 Task: Calculate the distance and duration for a bicycle commute from Seattle and Colorado.
Action: Mouse moved to (307, 79)
Screenshot: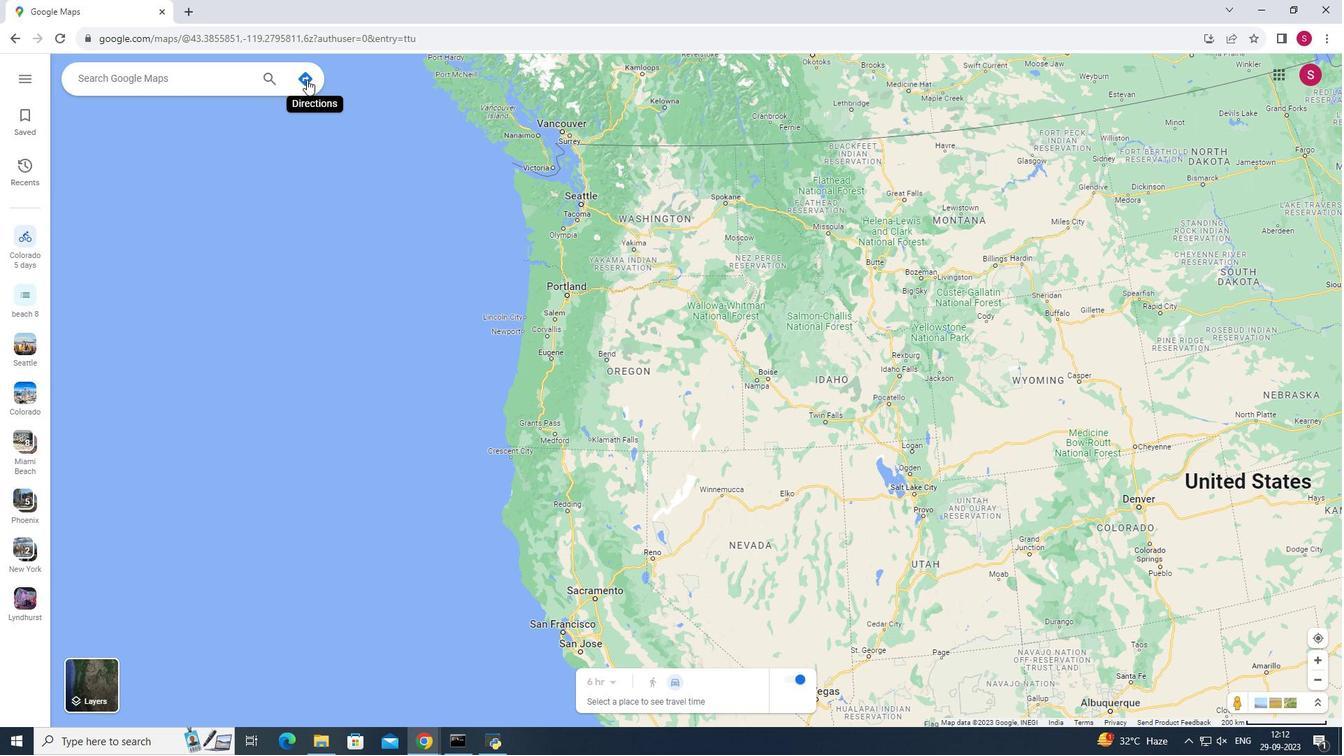 
Action: Mouse pressed left at (307, 79)
Screenshot: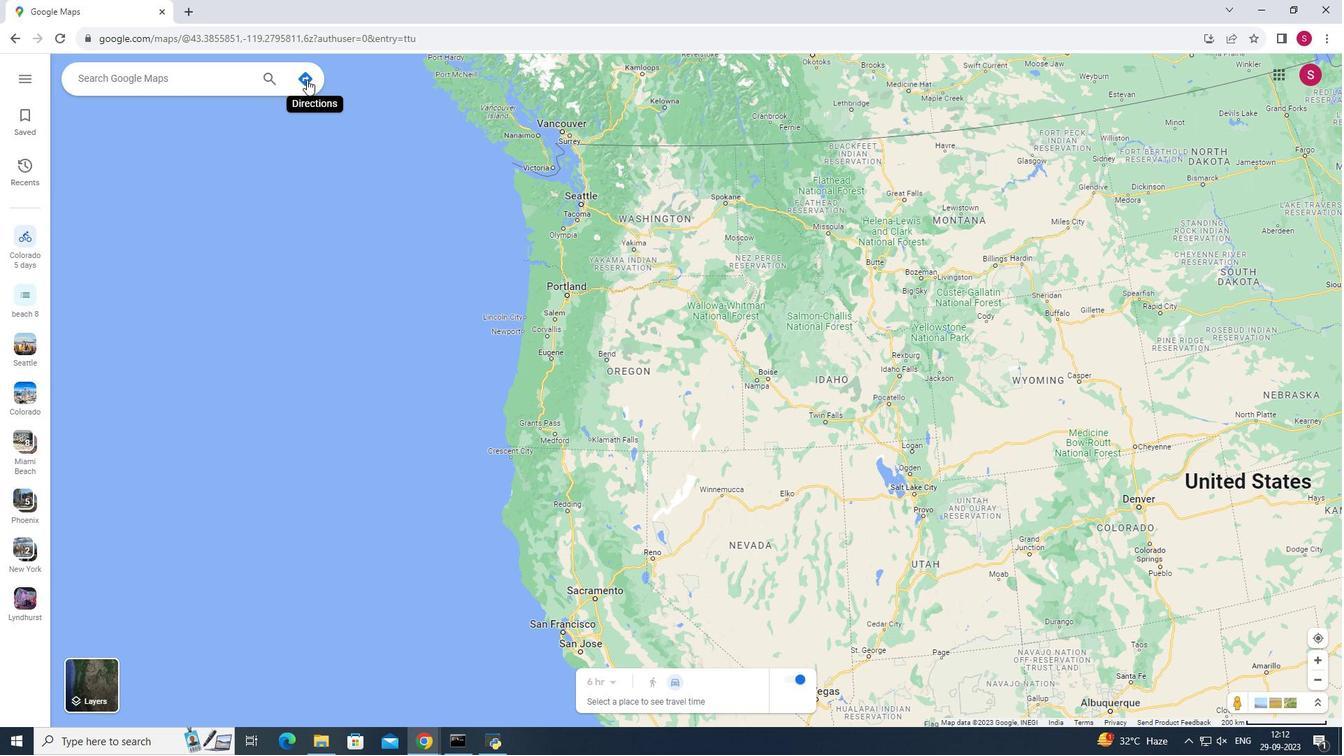 
Action: Mouse moved to (197, 116)
Screenshot: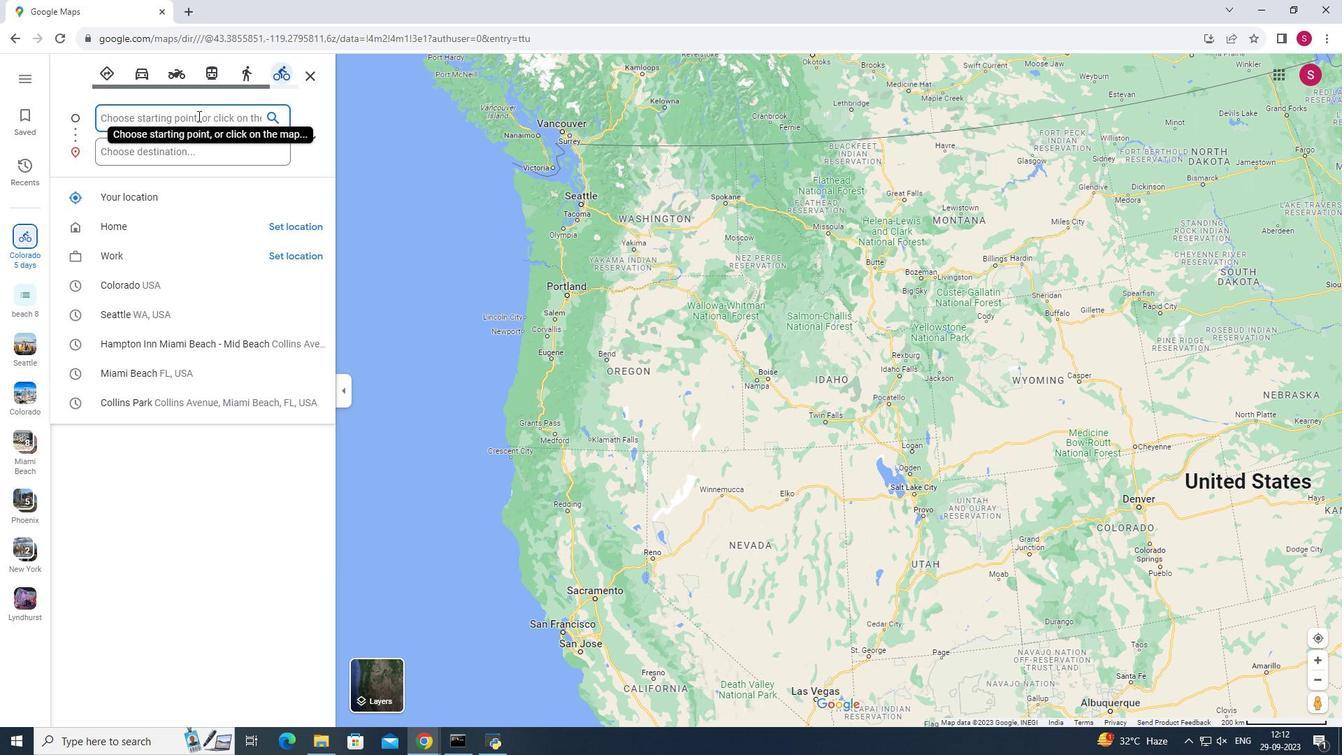 
Action: Mouse pressed left at (197, 116)
Screenshot: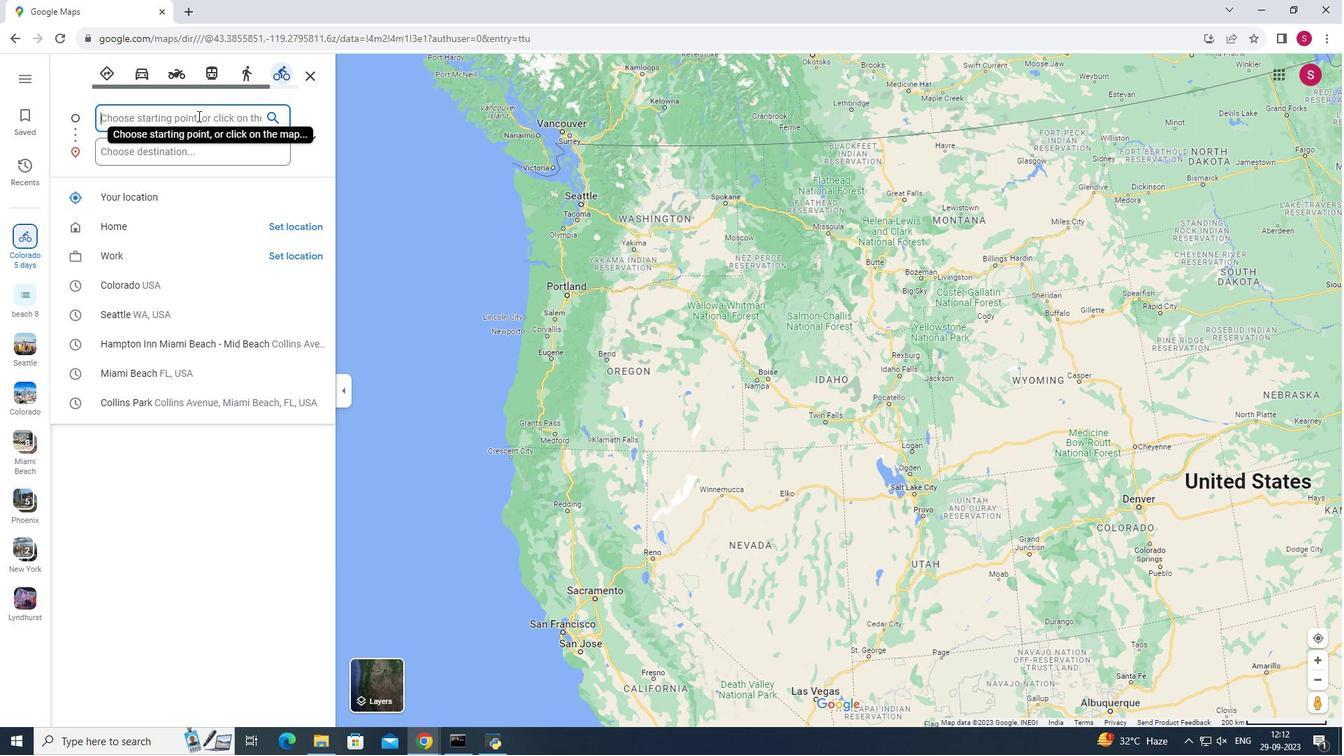 
Action: Key pressed <Key.shift><Key.shift><Key.shift><Key.shift><Key.shift><Key.shift><Key.shift><Key.shift><Key.shift><Key.shift><Key.shift><Key.shift><Key.shift><Key.shift><Key.shift><Key.shift>Sea
Screenshot: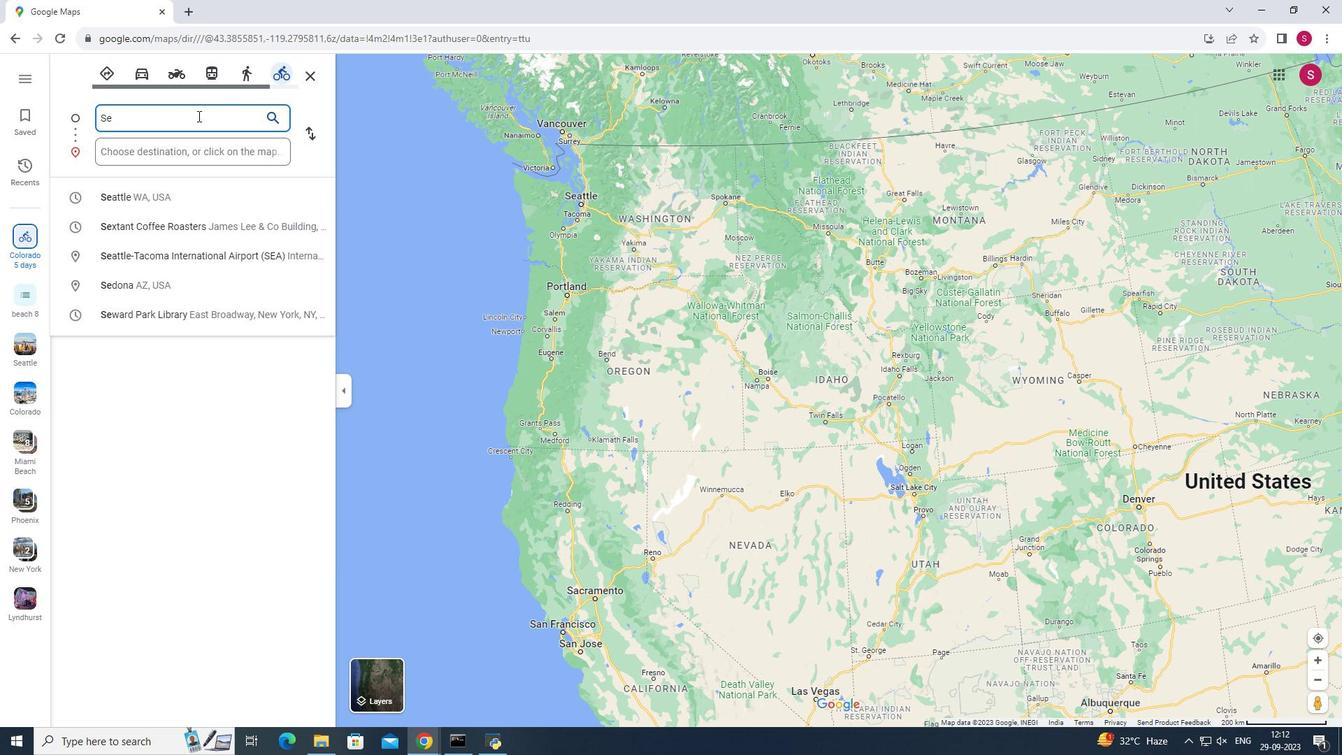 
Action: Mouse moved to (179, 197)
Screenshot: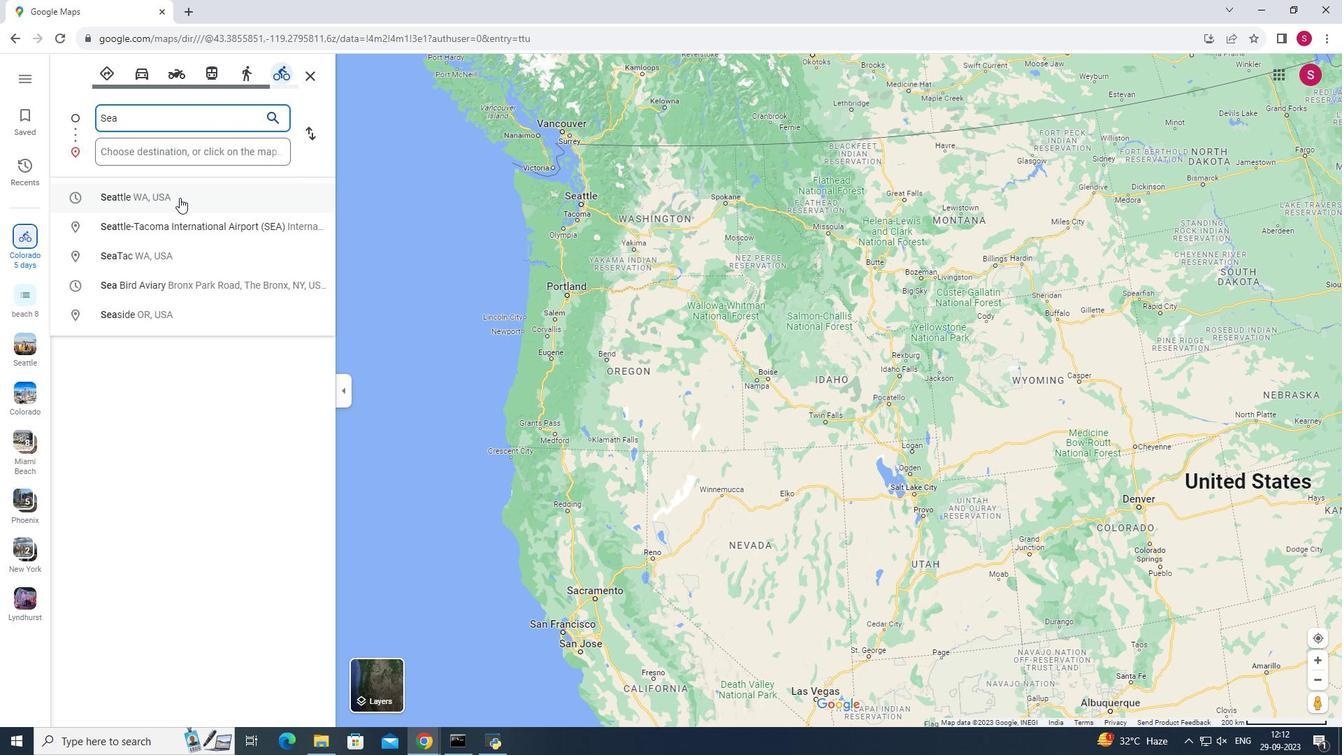 
Action: Mouse pressed left at (179, 197)
Screenshot: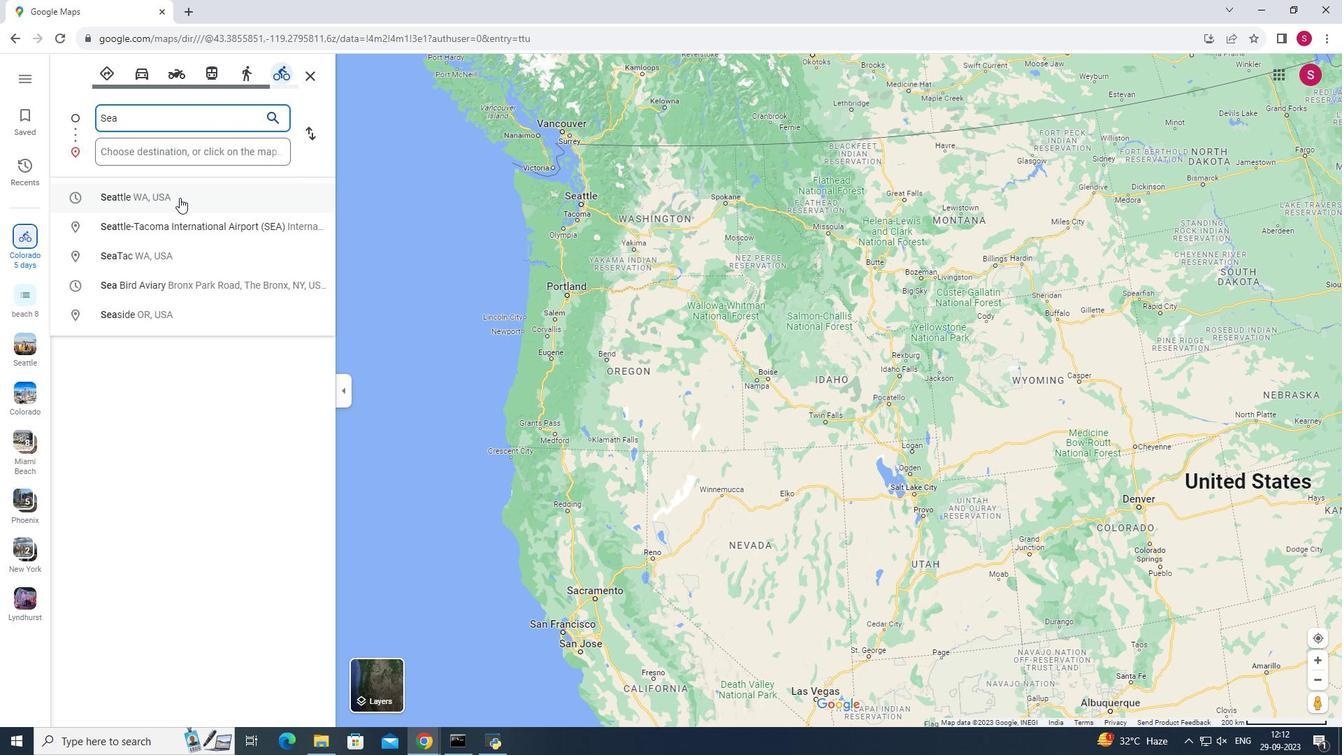 
Action: Mouse moved to (207, 153)
Screenshot: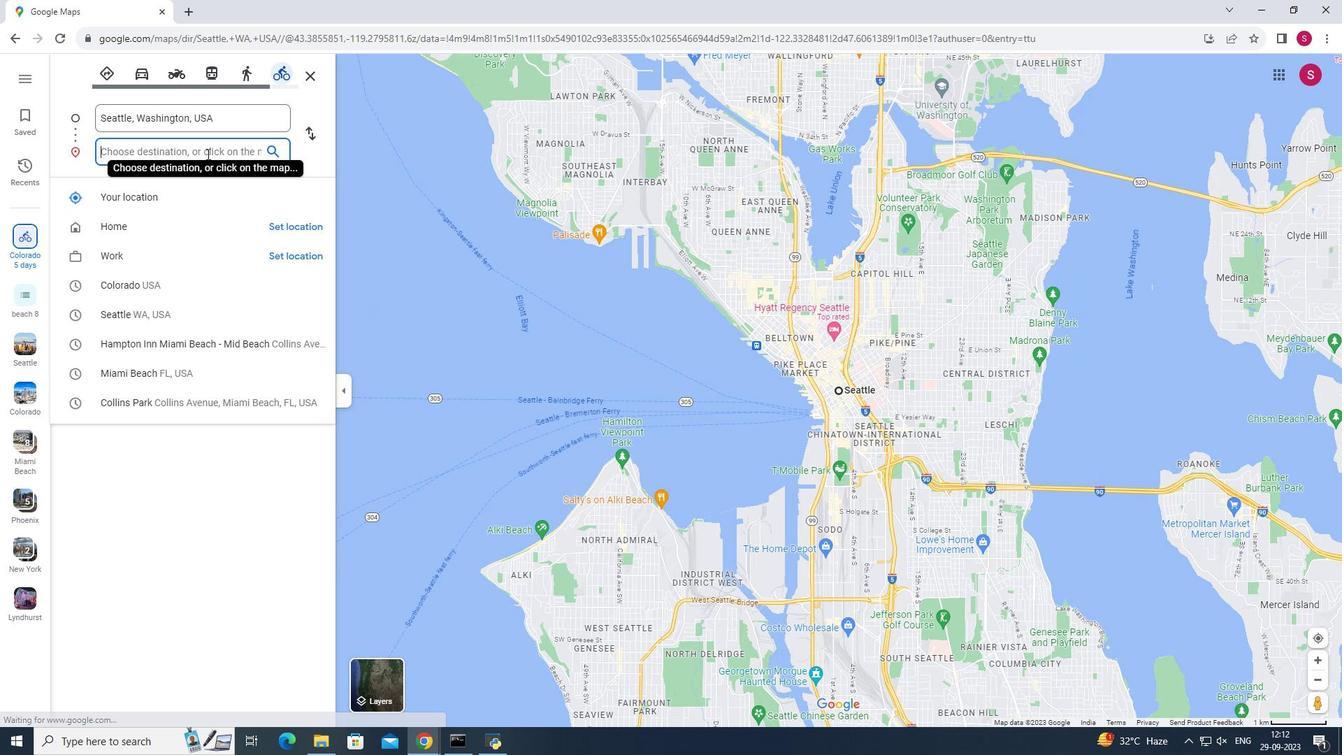 
Action: Mouse pressed left at (207, 153)
Screenshot: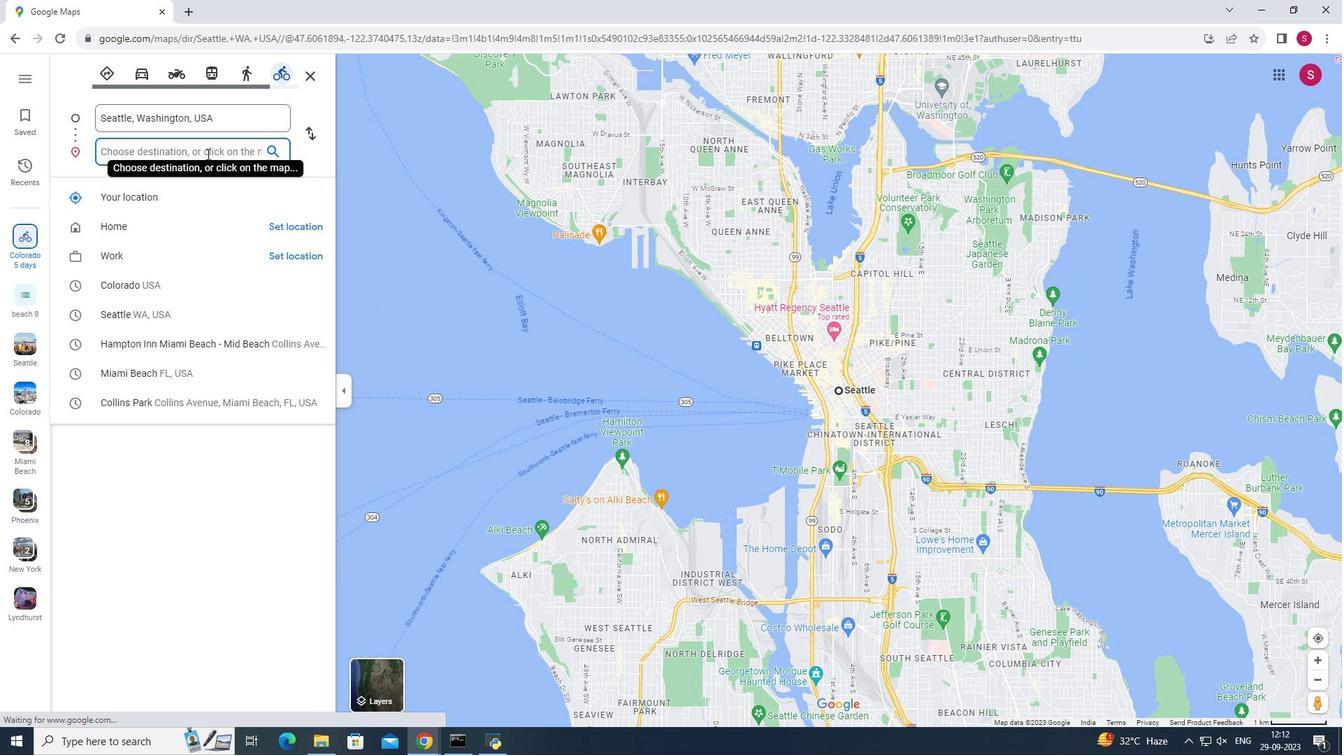 
Action: Key pressed <Key.shift><Key.shift><Key.shift><Key.shift><Key.shift><Key.shift><Key.shift><Key.shift><Key.shift>Colo
Screenshot: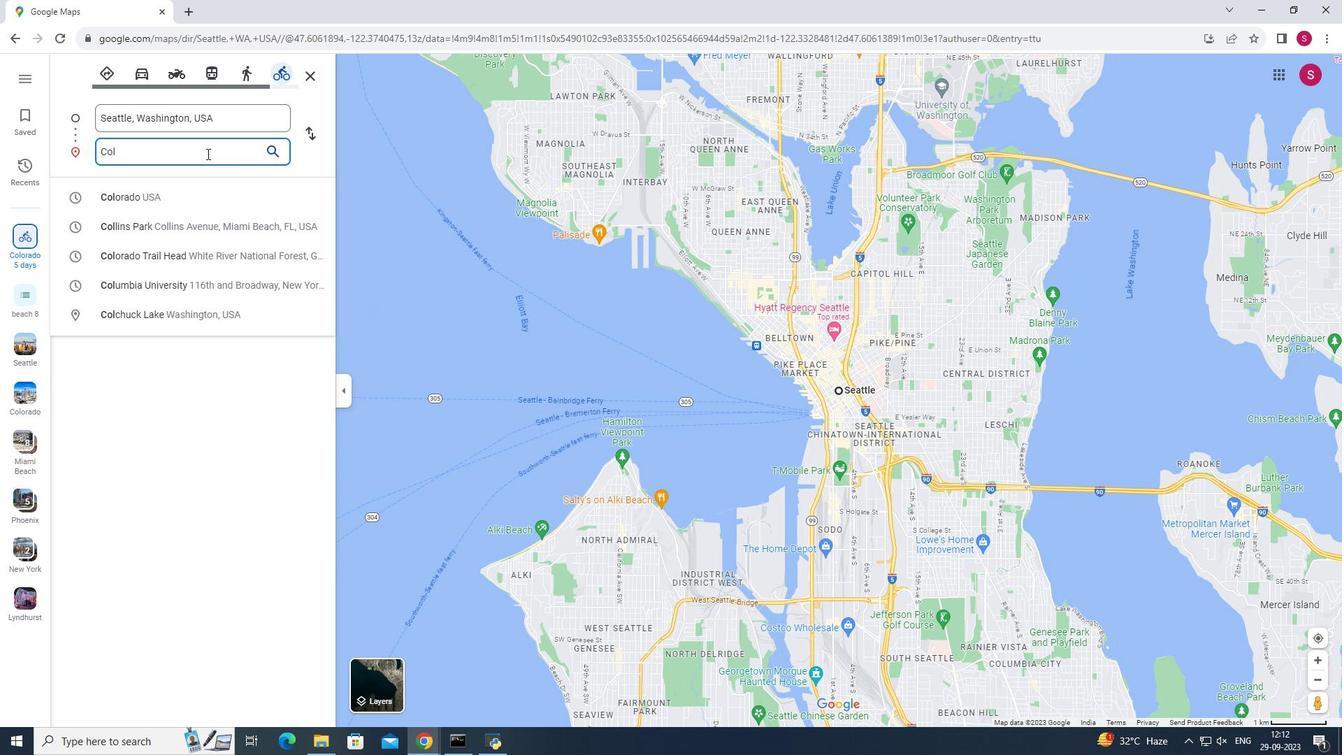 
Action: Mouse moved to (189, 197)
Screenshot: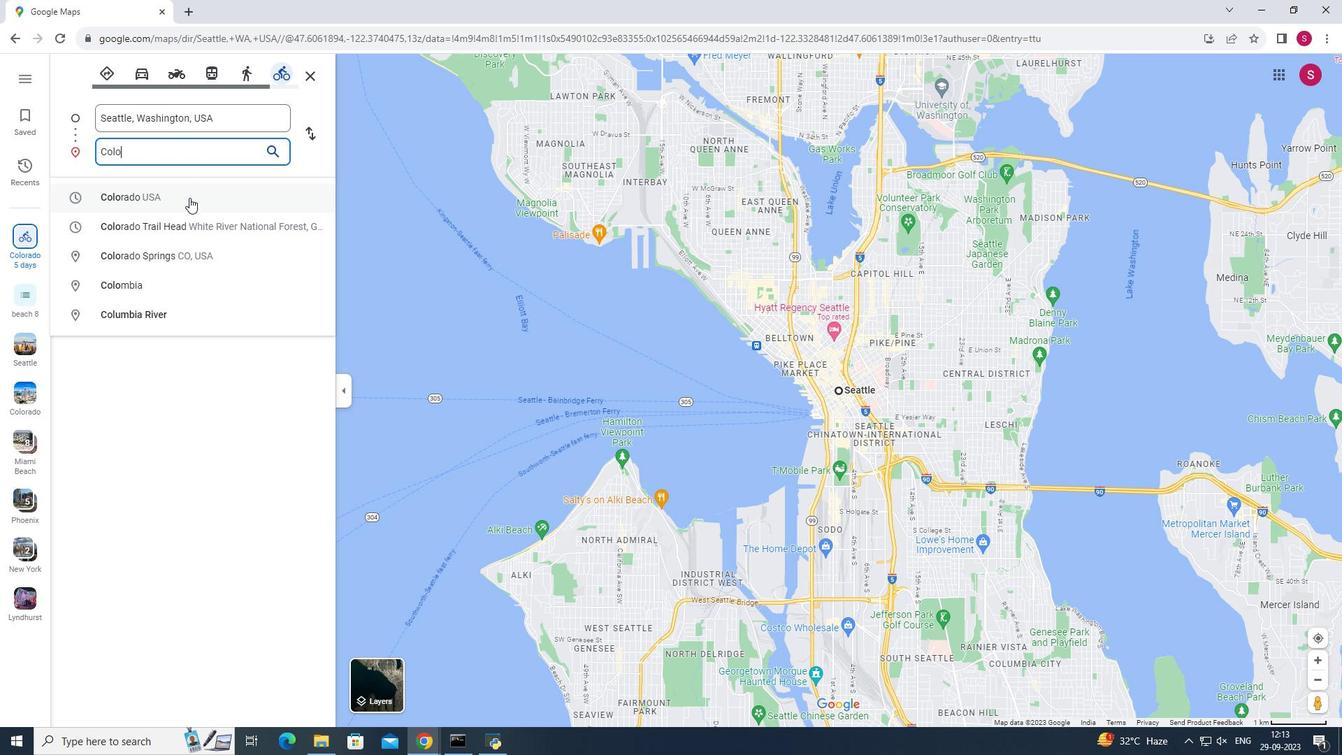 
Action: Mouse pressed left at (189, 197)
Screenshot: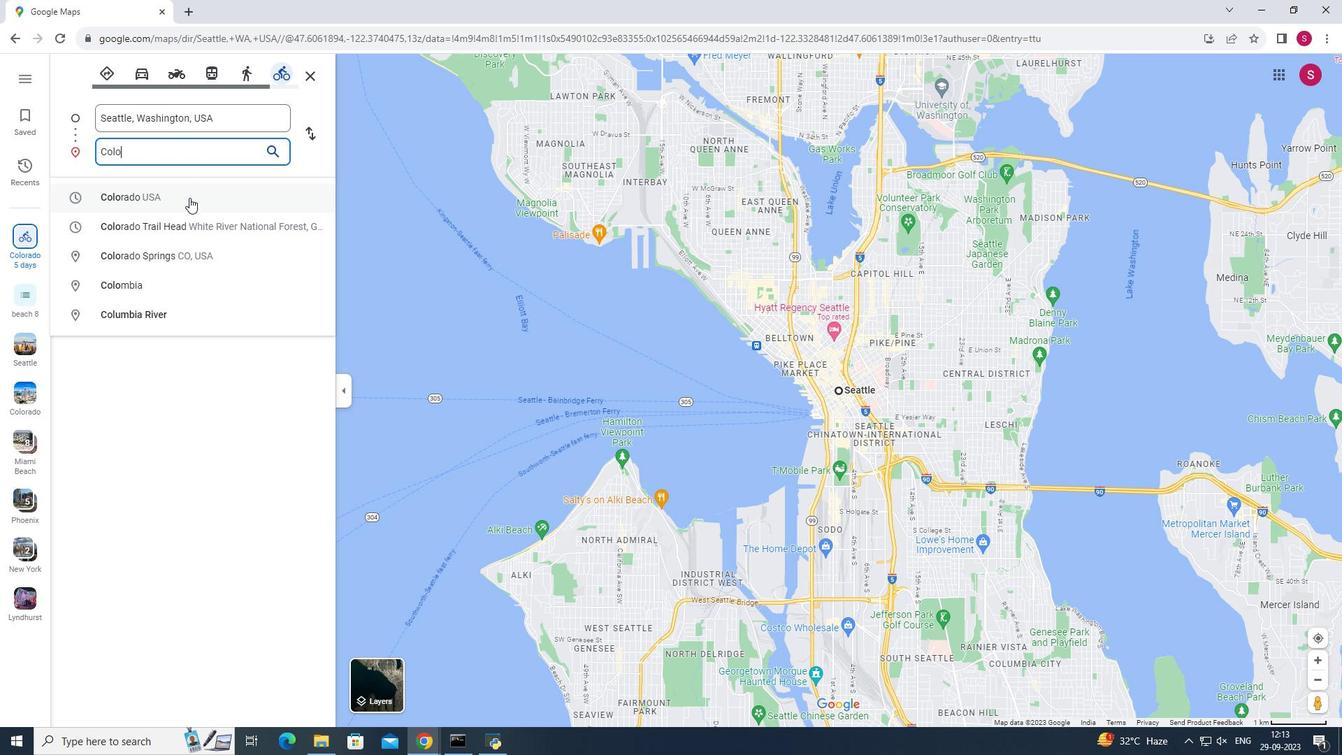 
Action: Mouse moved to (279, 73)
Screenshot: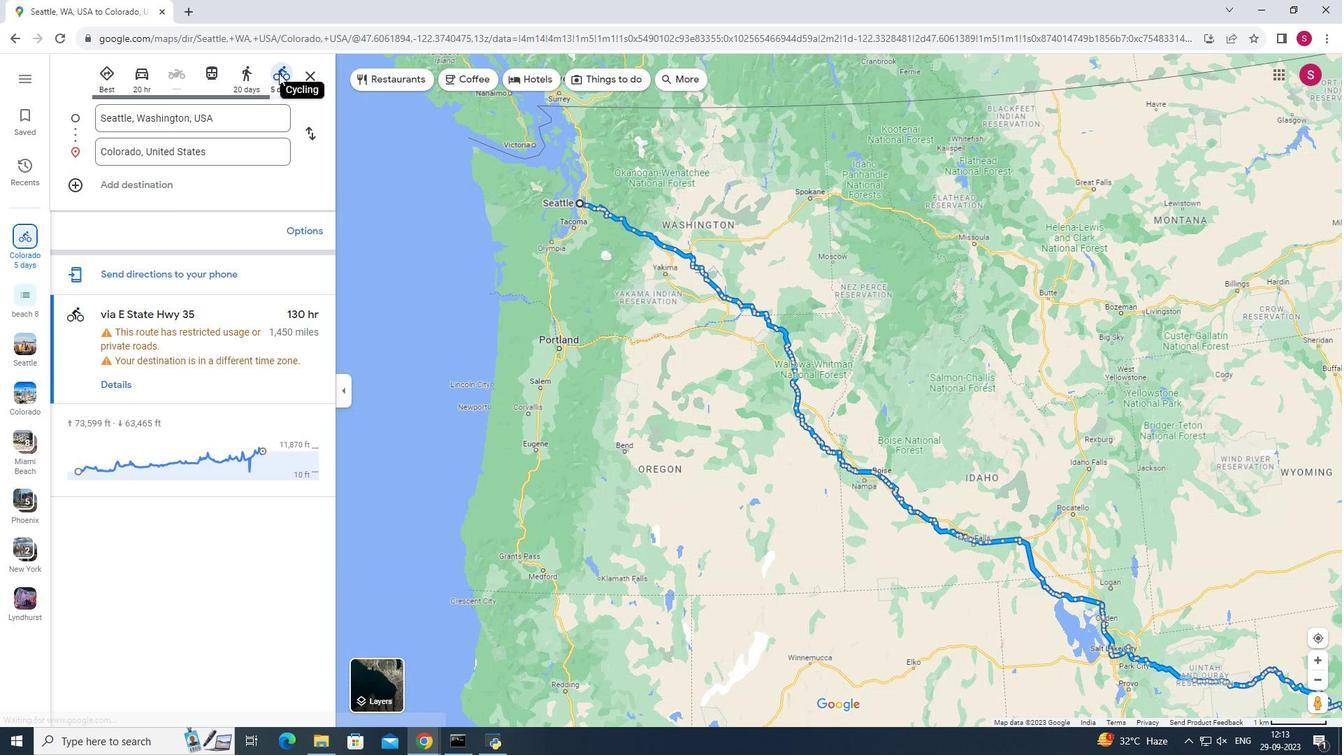 
Action: Mouse pressed left at (279, 73)
Screenshot: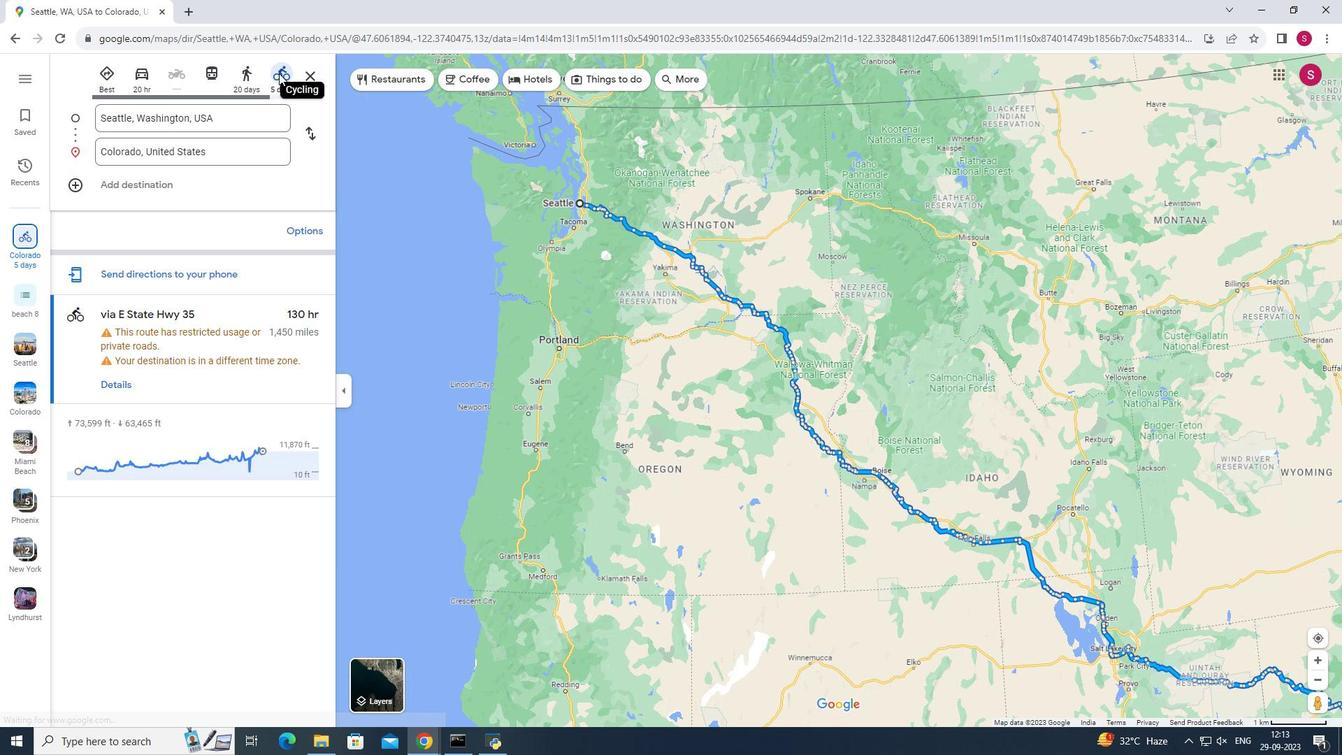 
Action: Mouse moved to (116, 382)
Screenshot: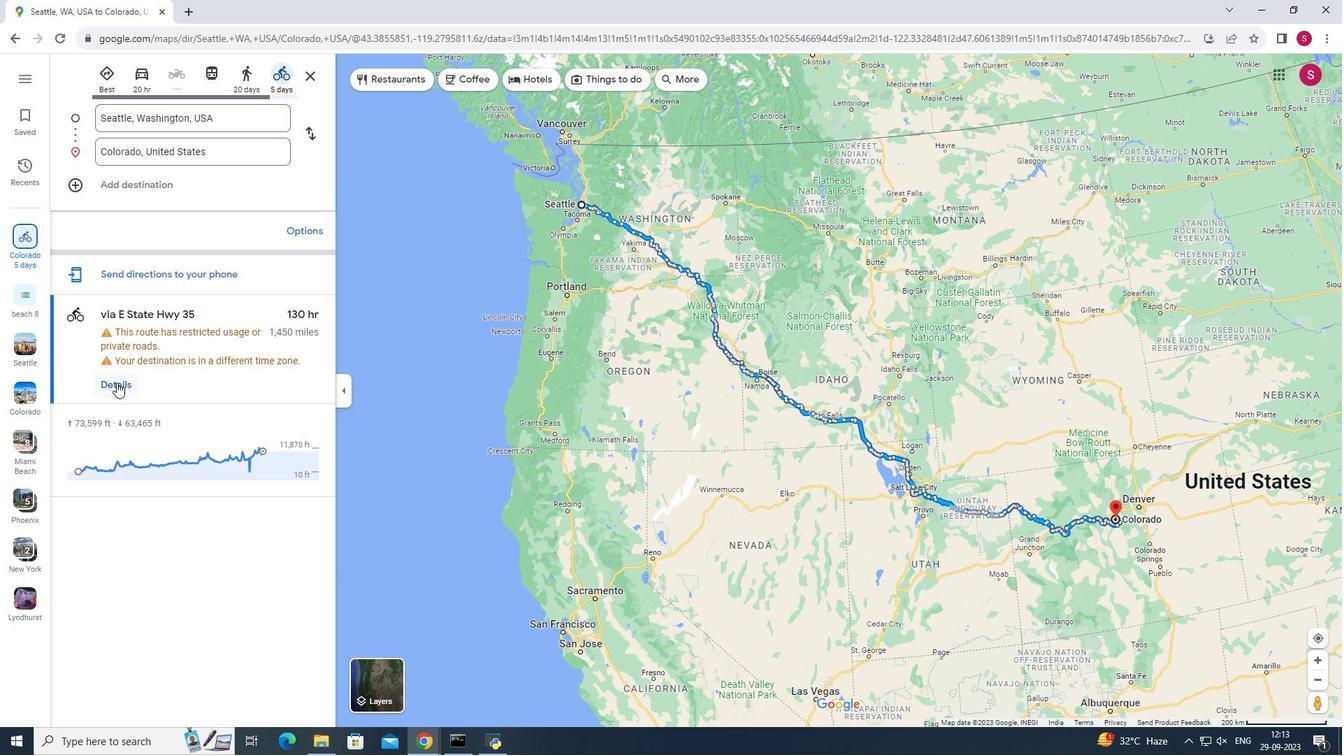 
Action: Mouse pressed left at (116, 382)
Screenshot: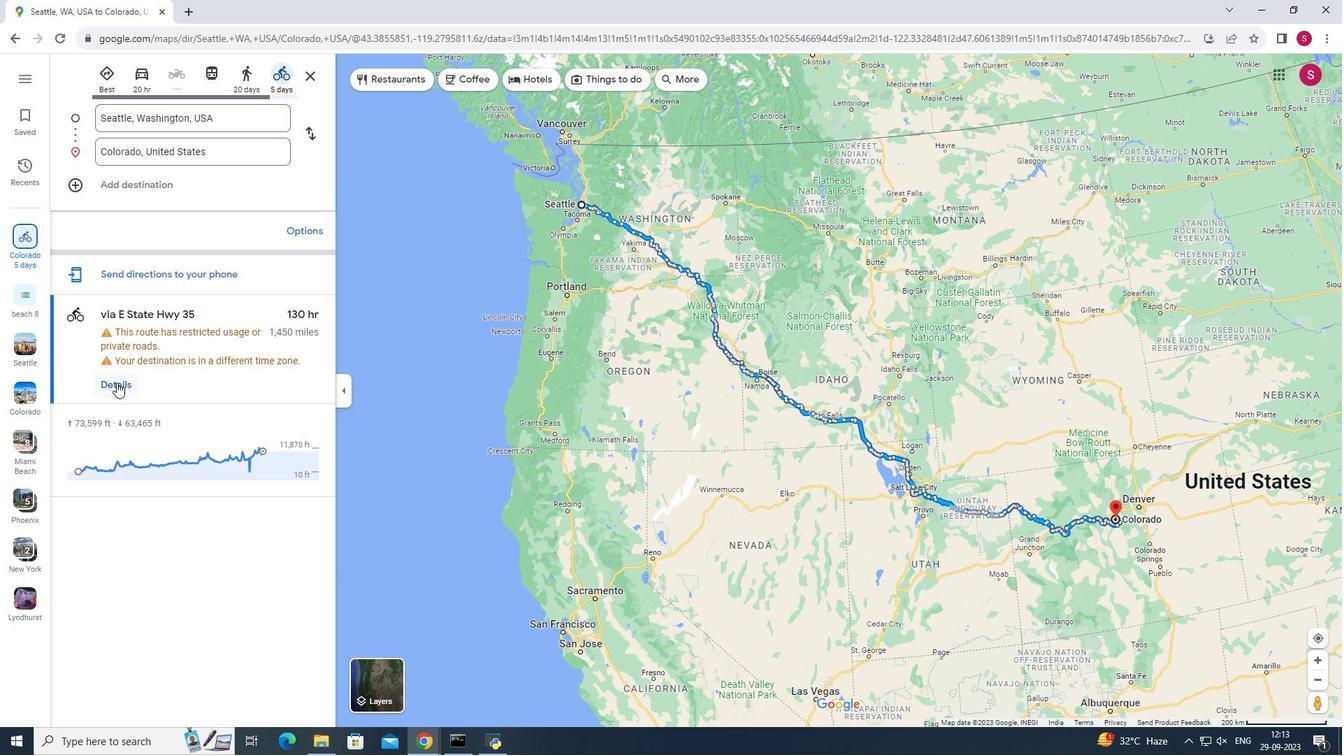 
Action: Mouse moved to (121, 381)
Screenshot: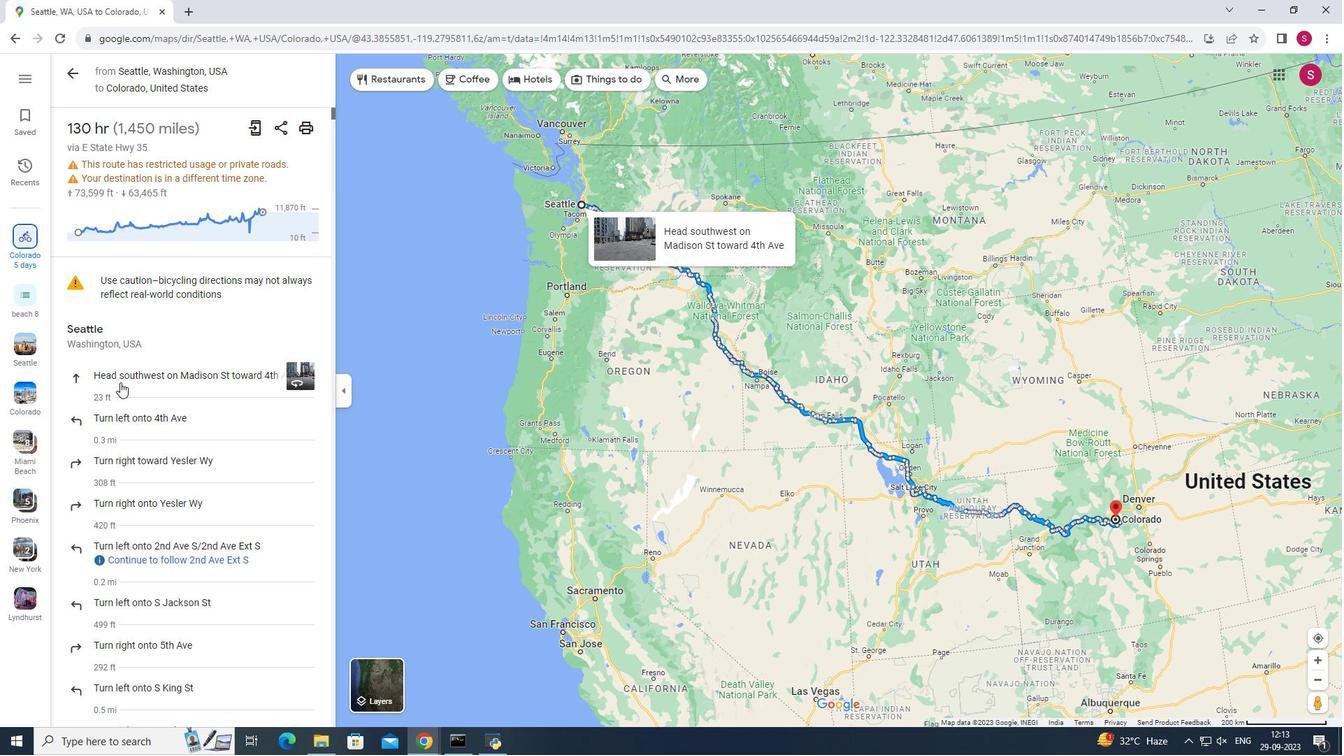 
